 Task: Create Card Card0000000164 in Board Board0000000041 in Workspace WS0000000014 in Trello. Create Card Card0000000165 in Board Board0000000042 in Workspace WS0000000014 in Trello. Create Card Card0000000166 in Board Board0000000042 in Workspace WS0000000014 in Trello. Create Card Card0000000167 in Board Board0000000042 in Workspace WS0000000014 in Trello. Create Card Card0000000168 in Board Board0000000042 in Workspace WS0000000014 in Trello
Action: Mouse moved to (270, 323)
Screenshot: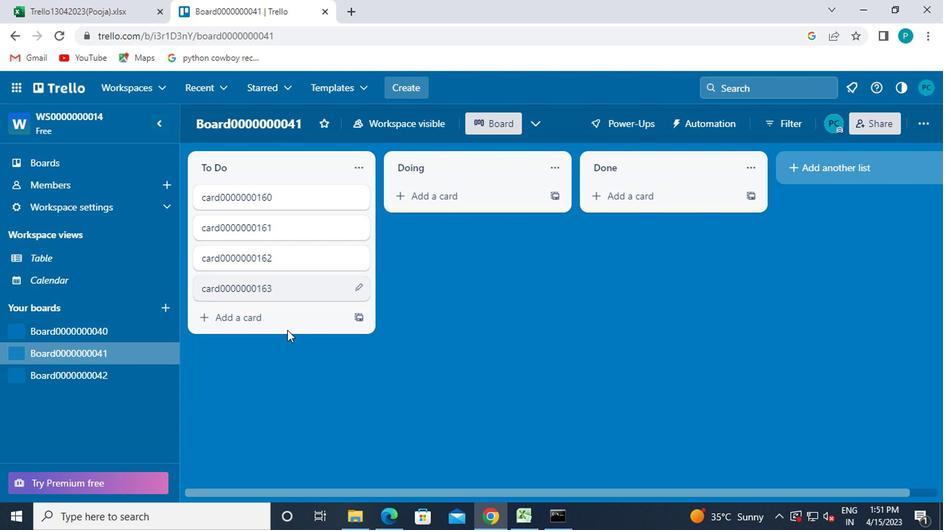 
Action: Mouse pressed left at (270, 323)
Screenshot: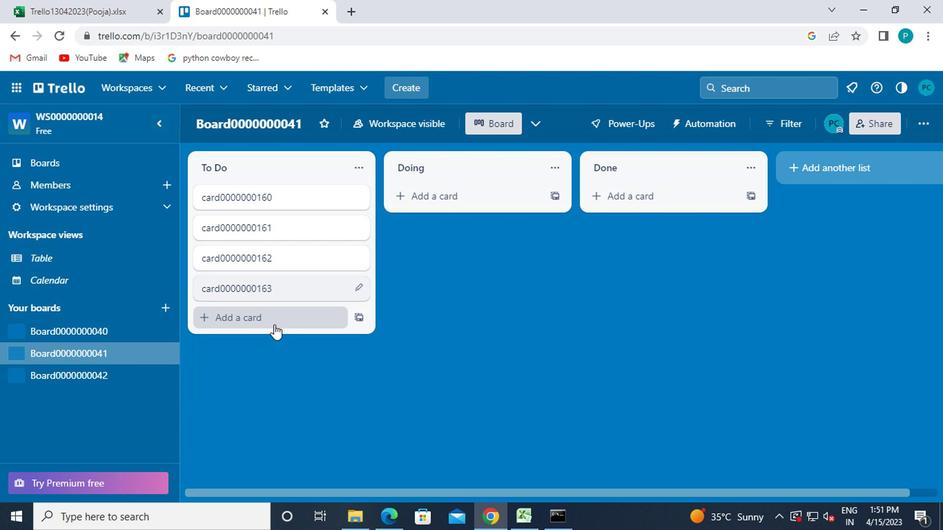 
Action: Mouse moved to (267, 322)
Screenshot: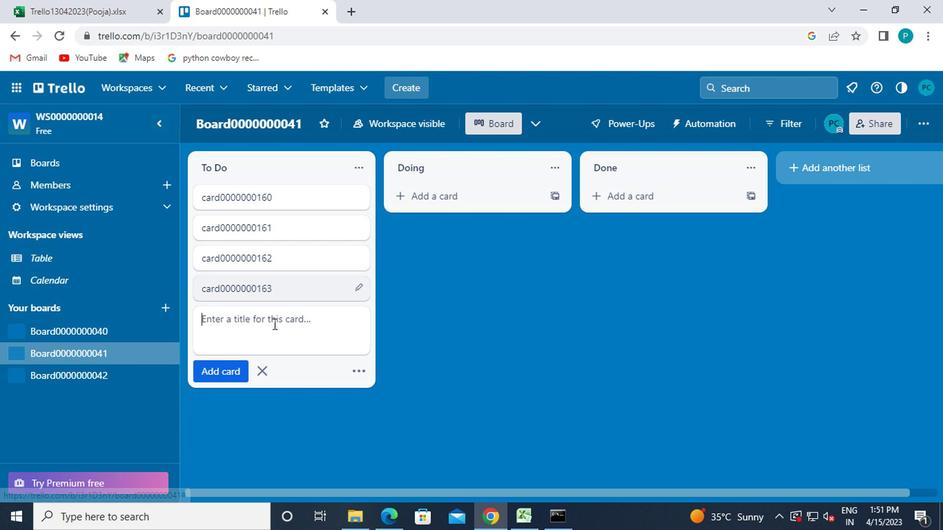 
Action: Mouse pressed left at (267, 322)
Screenshot: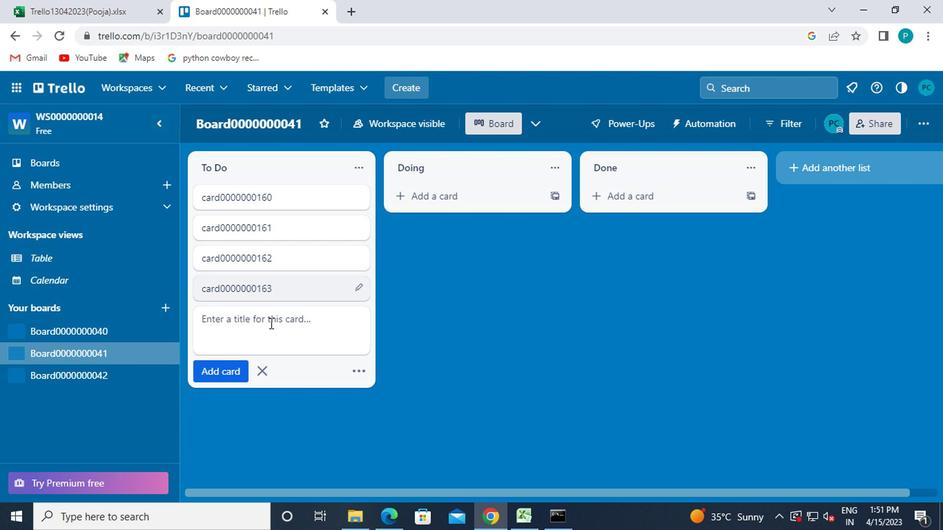 
Action: Mouse moved to (314, 319)
Screenshot: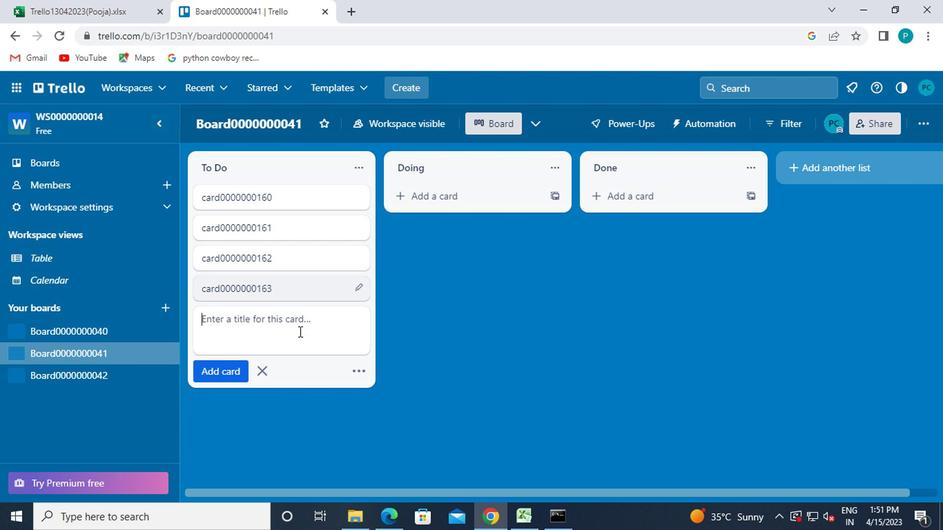 
Action: Key pressed card0000000164
Screenshot: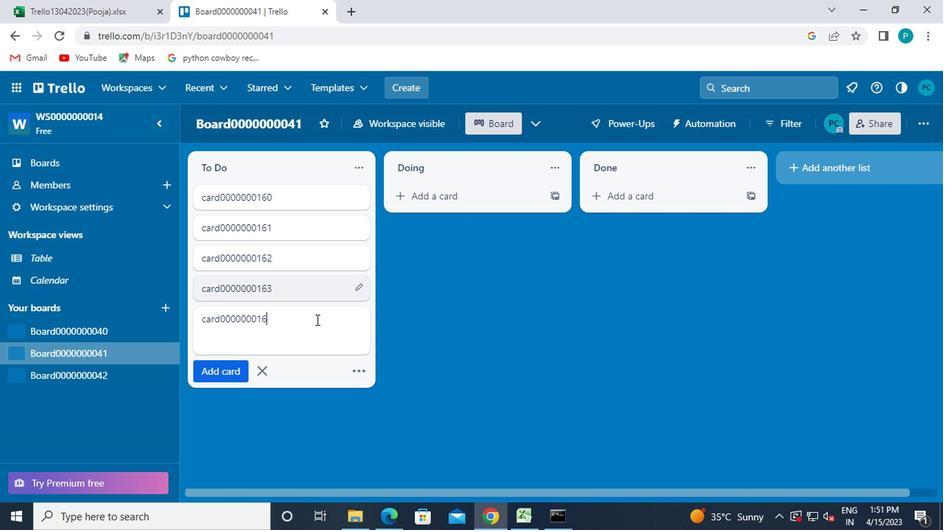 
Action: Mouse moved to (210, 371)
Screenshot: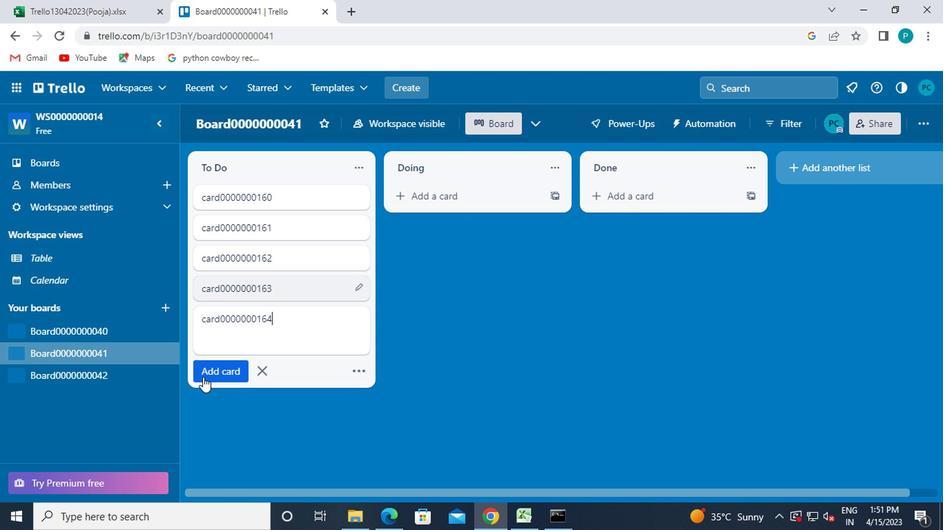 
Action: Mouse pressed left at (210, 371)
Screenshot: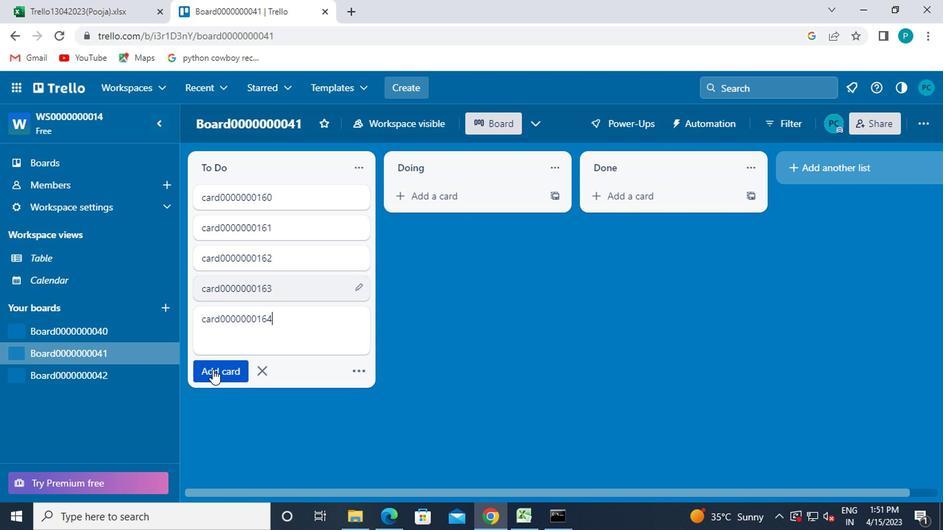 
Action: Mouse moved to (256, 402)
Screenshot: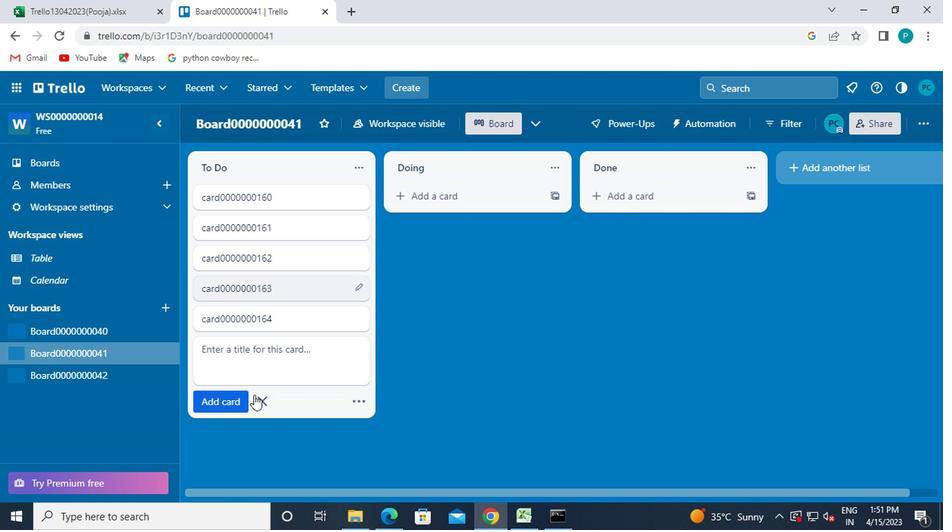 
Action: Mouse pressed left at (256, 402)
Screenshot: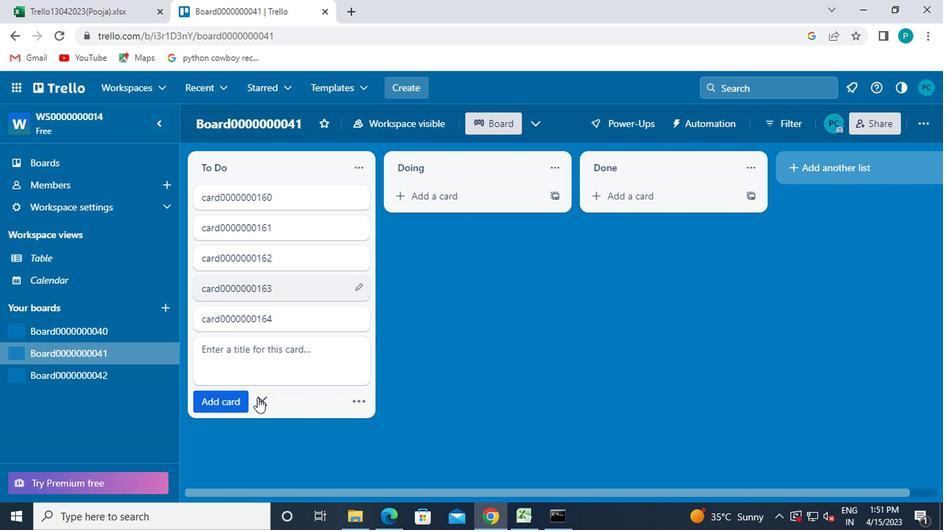 
Action: Mouse moved to (108, 382)
Screenshot: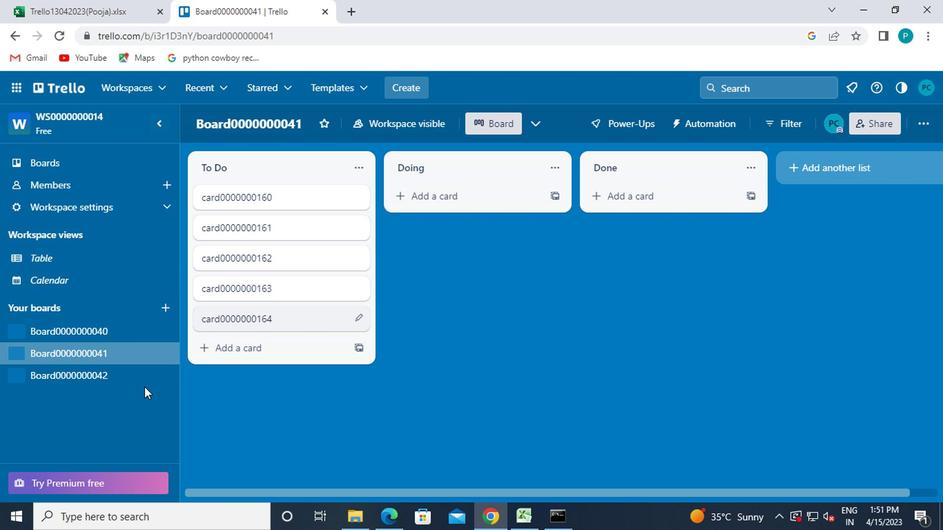 
Action: Mouse pressed left at (108, 382)
Screenshot: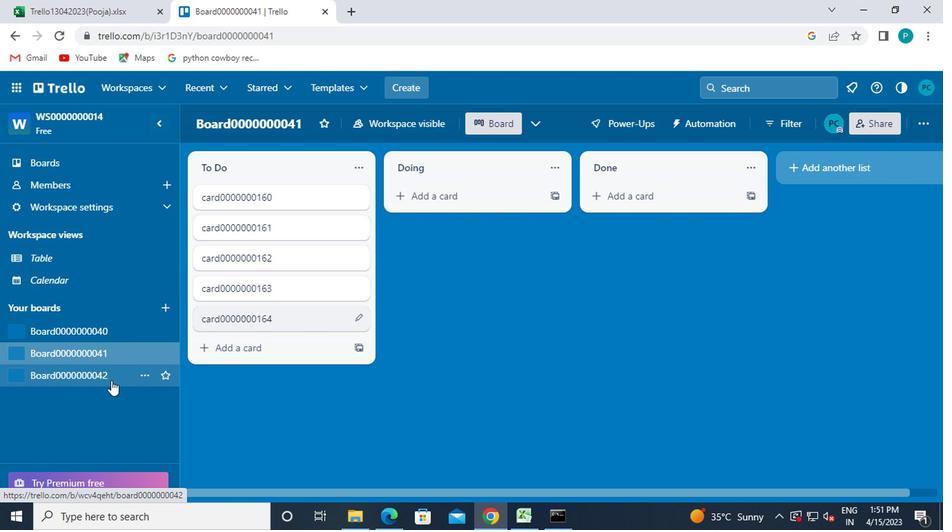 
Action: Mouse moved to (287, 217)
Screenshot: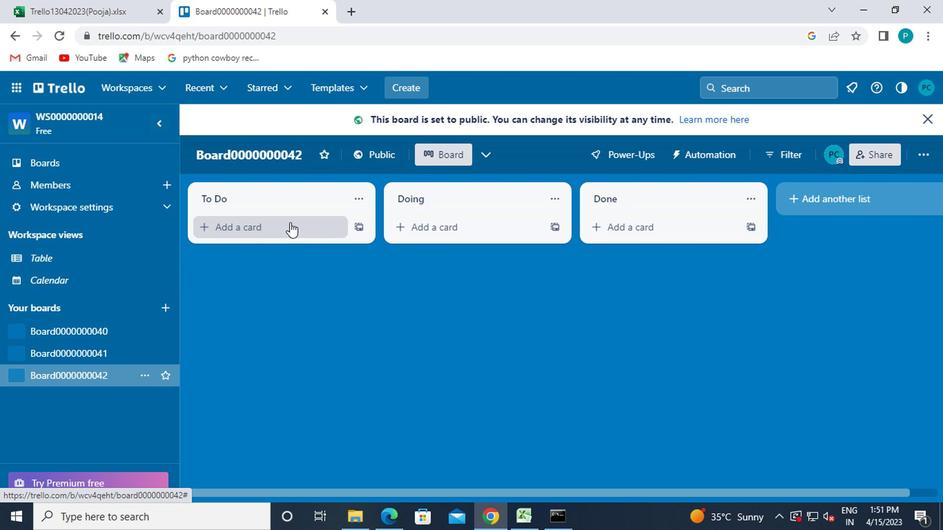 
Action: Mouse pressed left at (287, 217)
Screenshot: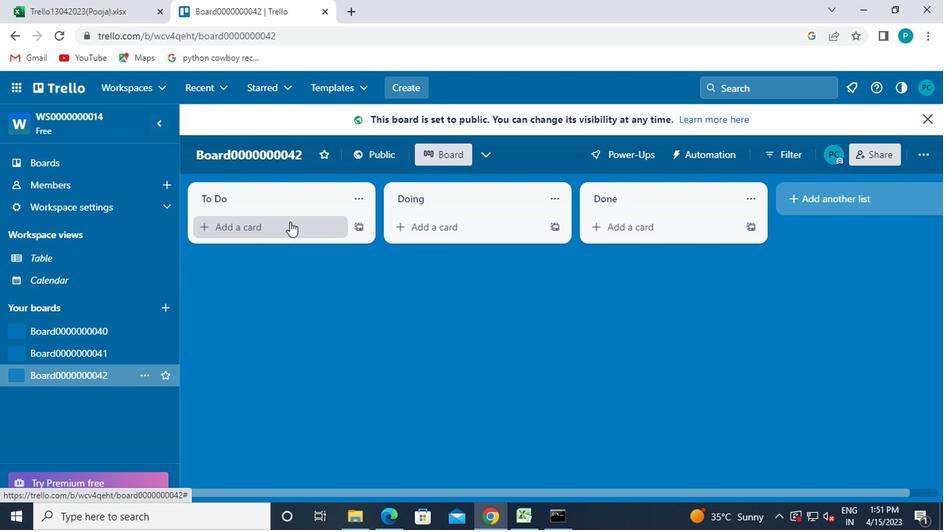 
Action: Key pressed card0000000165
Screenshot: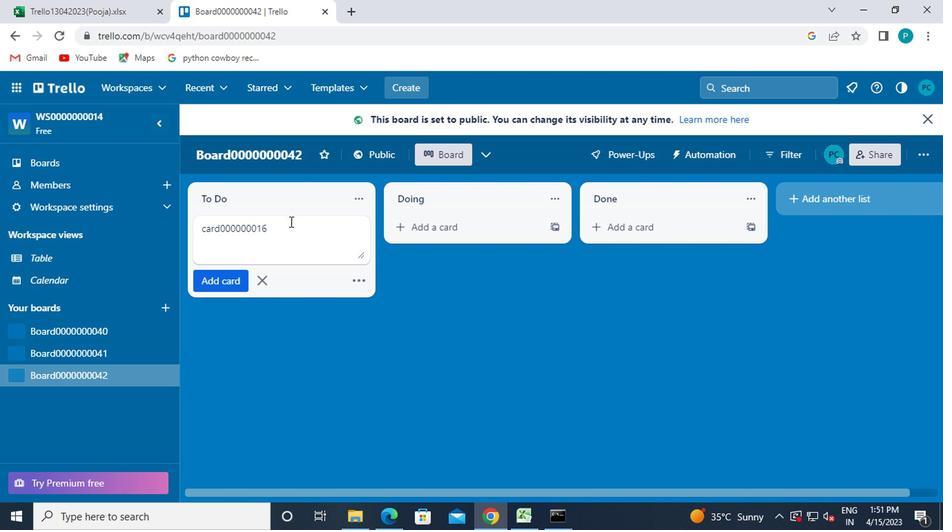 
Action: Mouse moved to (216, 274)
Screenshot: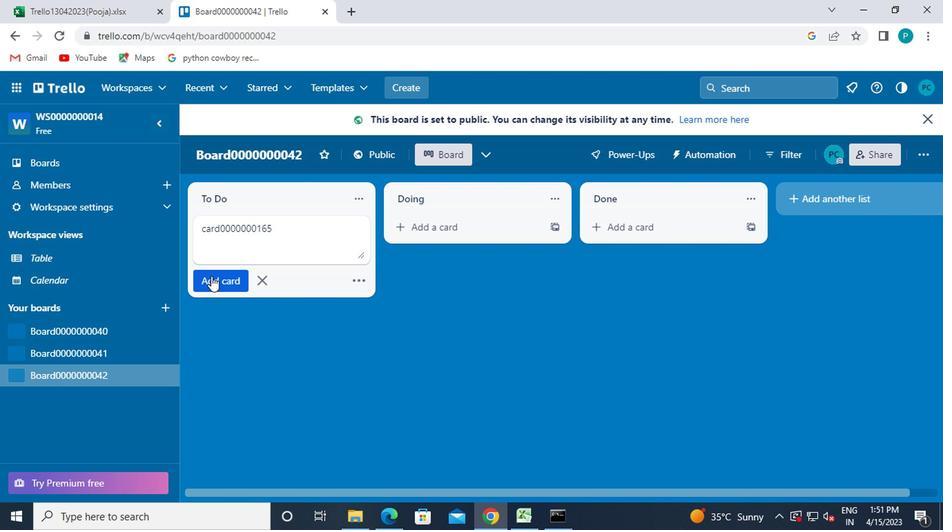 
Action: Mouse pressed left at (216, 274)
Screenshot: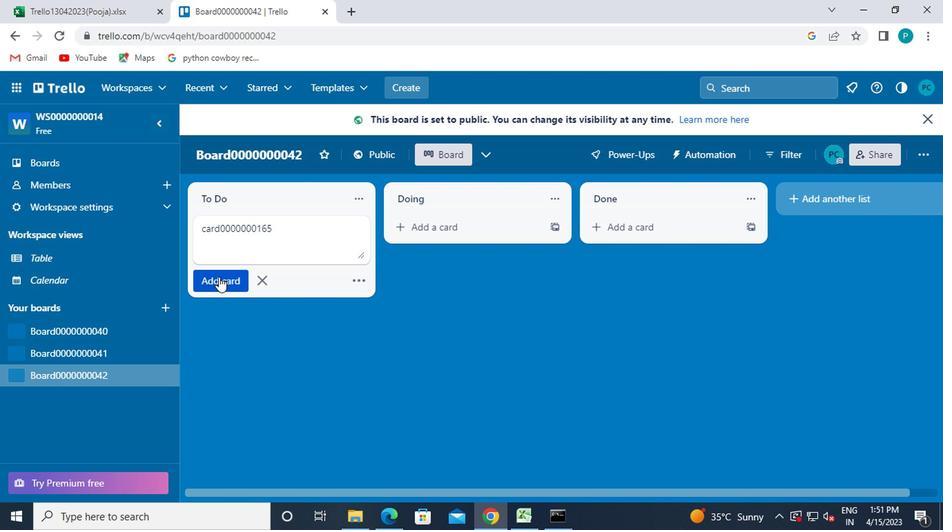 
Action: Key pressed card0000000166
Screenshot: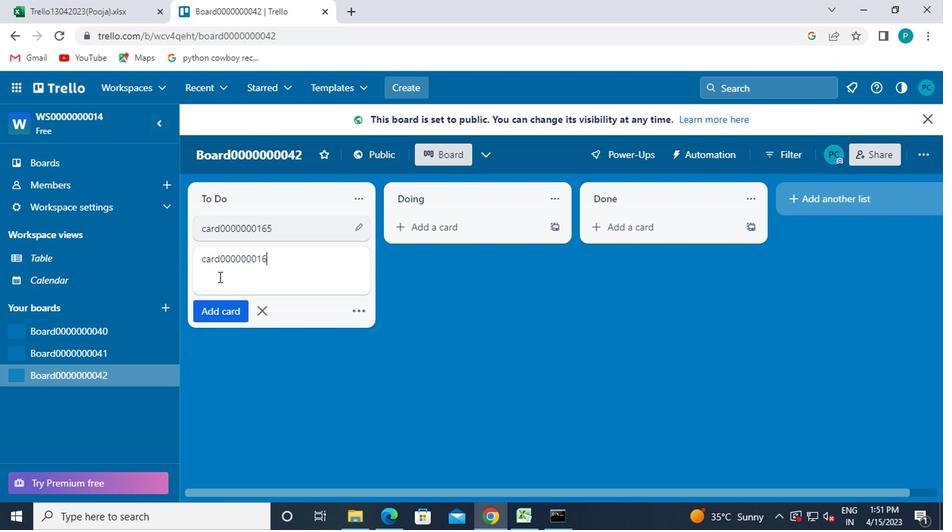 
Action: Mouse moved to (231, 322)
Screenshot: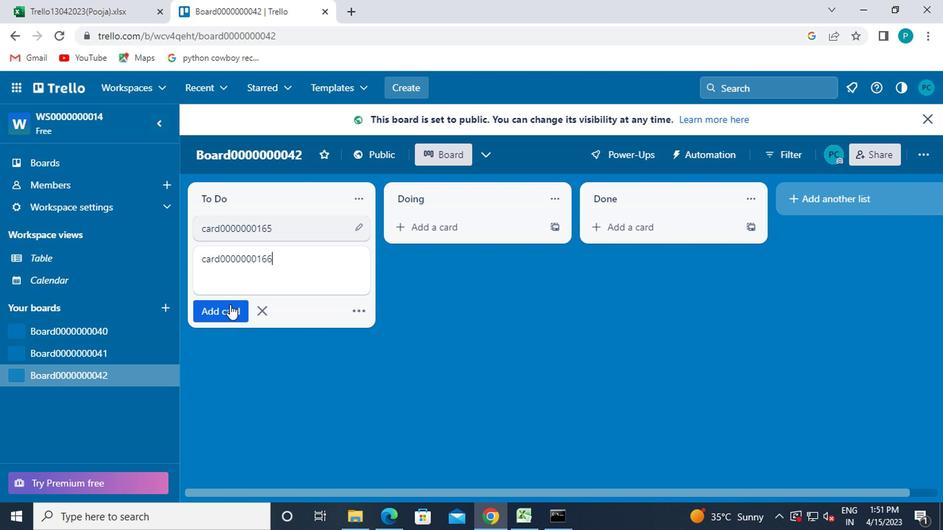 
Action: Mouse pressed left at (231, 322)
Screenshot: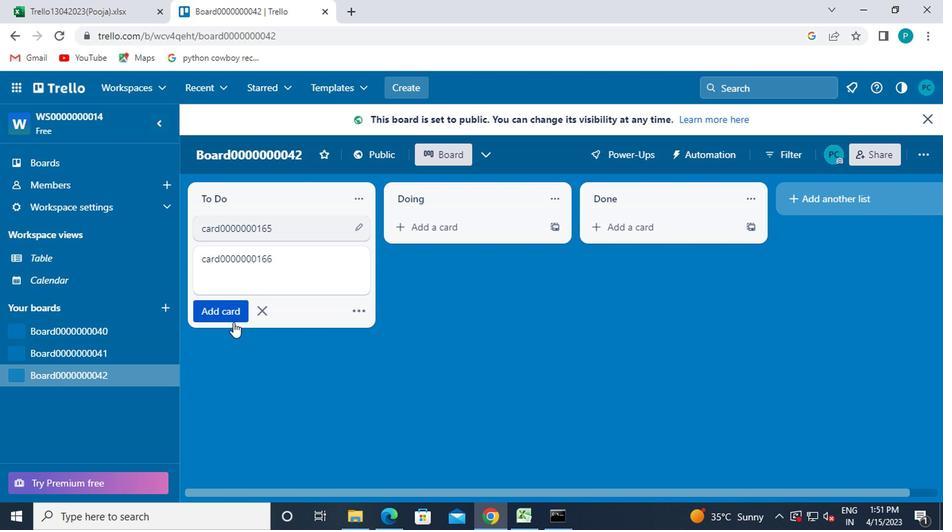
Action: Mouse moved to (203, 290)
Screenshot: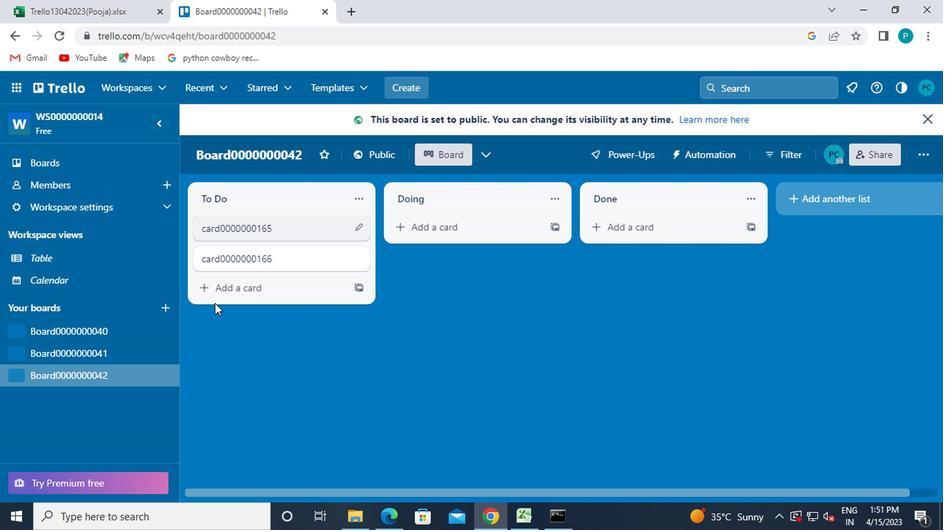 
Action: Mouse pressed left at (203, 290)
Screenshot: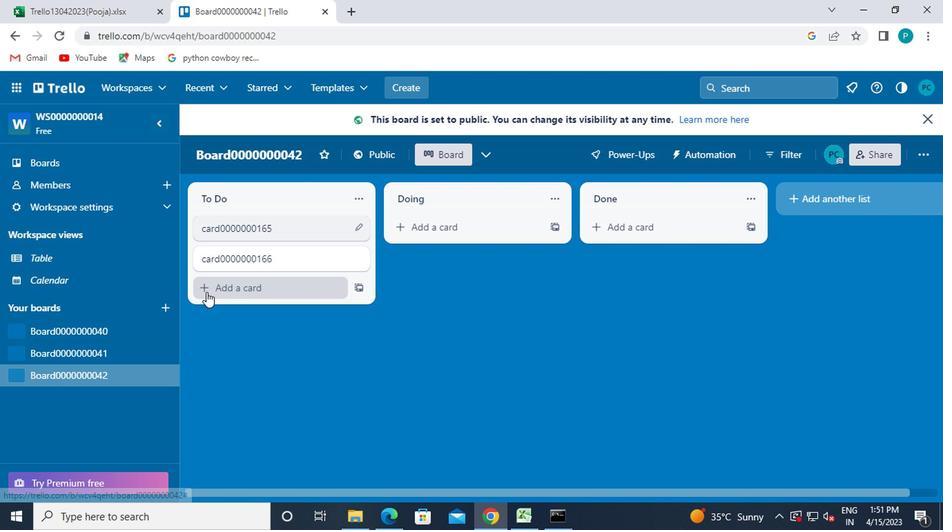 
Action: Mouse moved to (217, 296)
Screenshot: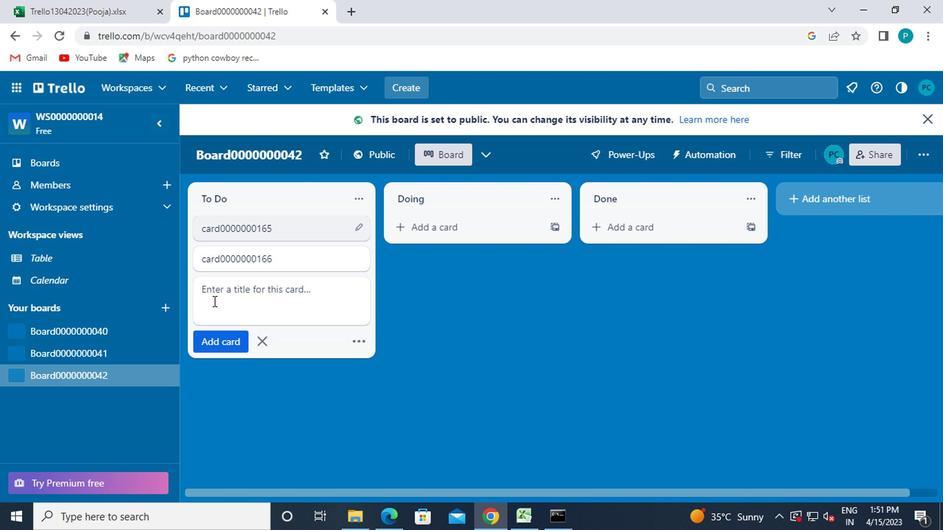 
Action: Key pressed card0000000167
Screenshot: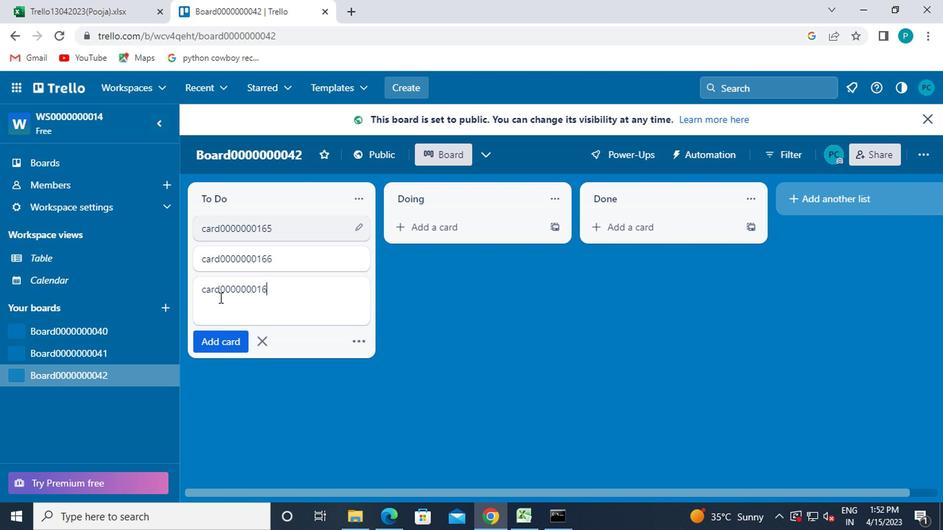 
Action: Mouse moved to (204, 347)
Screenshot: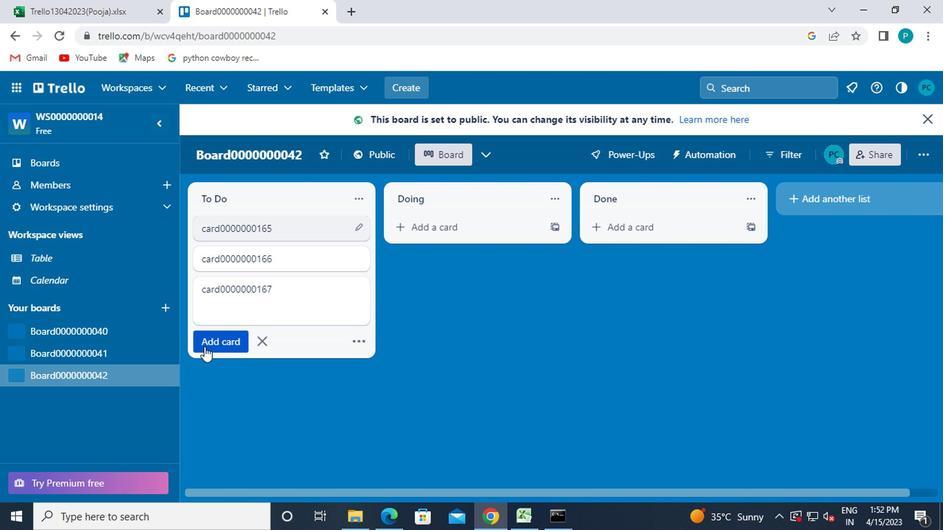 
Action: Mouse pressed left at (204, 347)
Screenshot: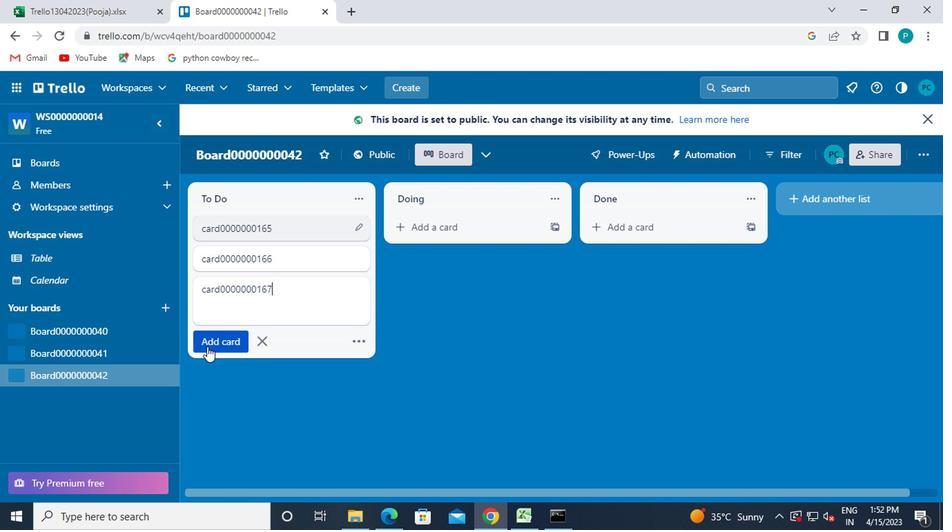 
Action: Mouse moved to (208, 346)
Screenshot: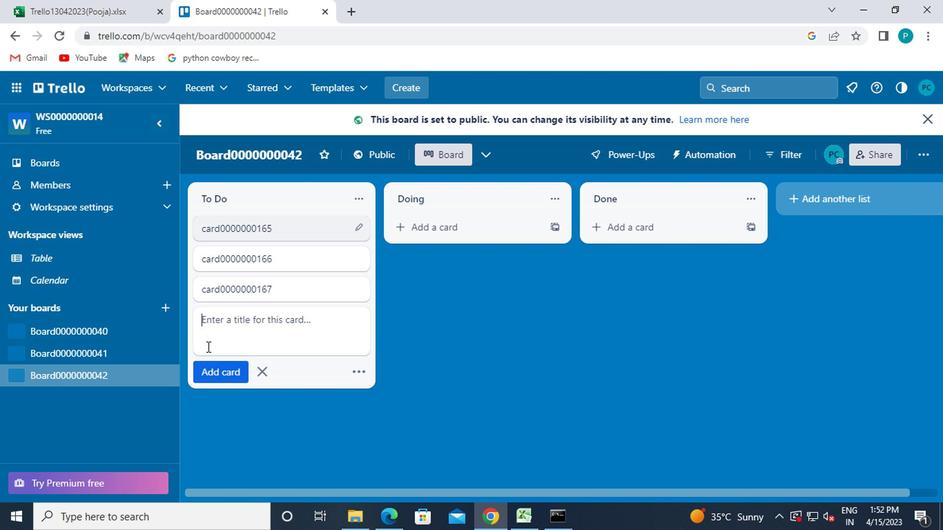 
Action: Key pressed card0000000168
Screenshot: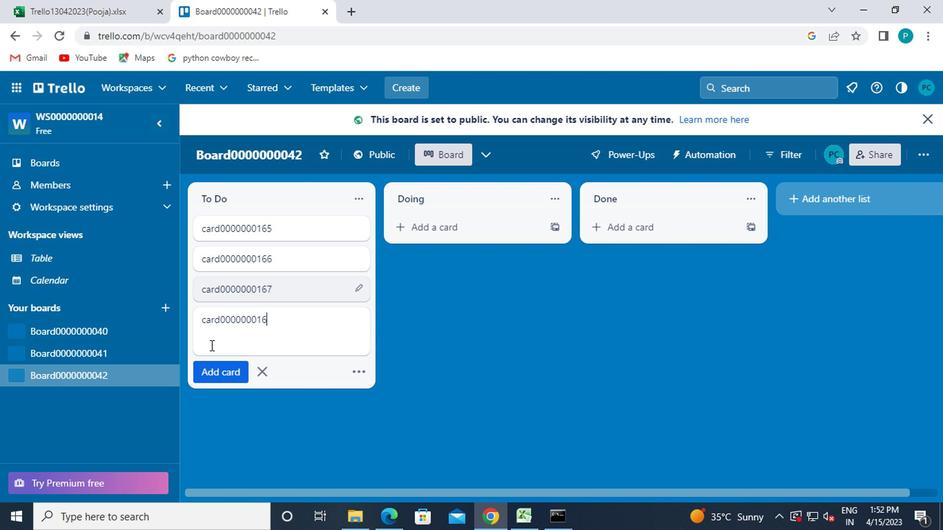 
Action: Mouse moved to (220, 365)
Screenshot: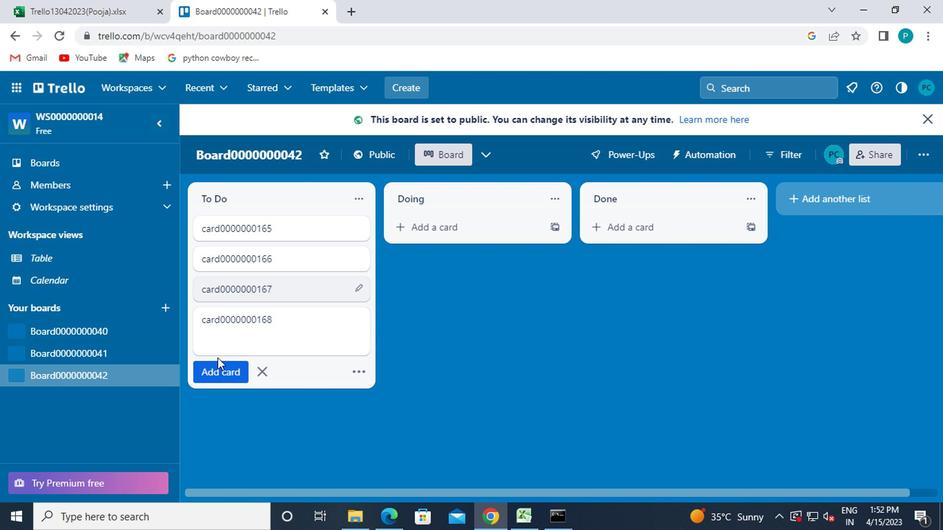 
Action: Mouse pressed left at (220, 365)
Screenshot: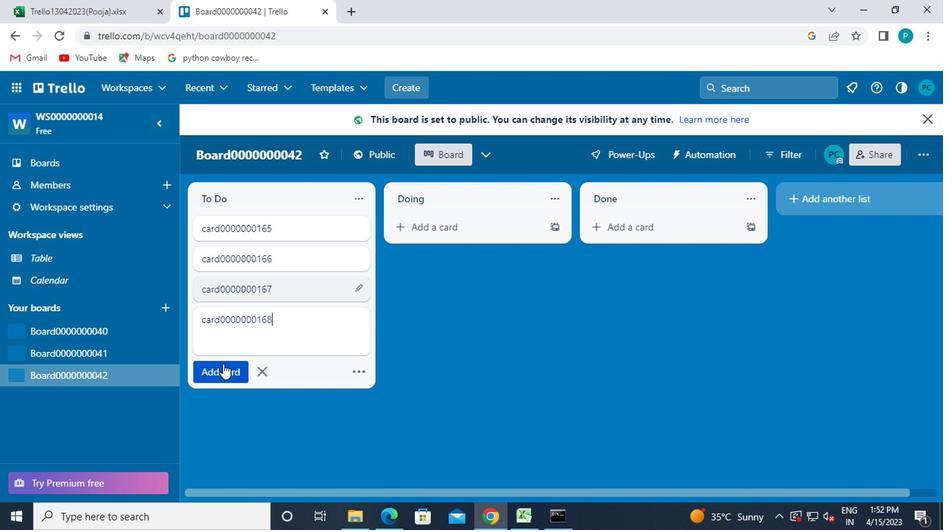 
Action: Mouse moved to (253, 400)
Screenshot: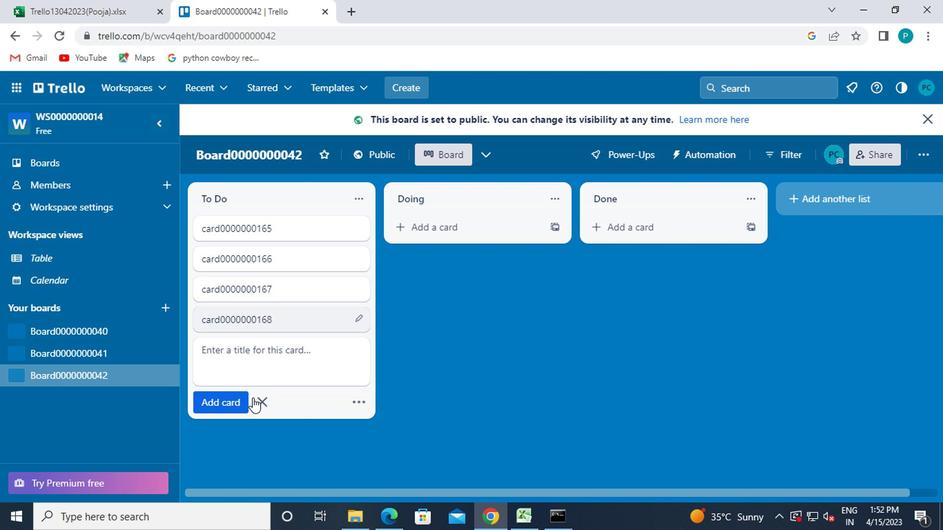 
Action: Mouse pressed left at (253, 400)
Screenshot: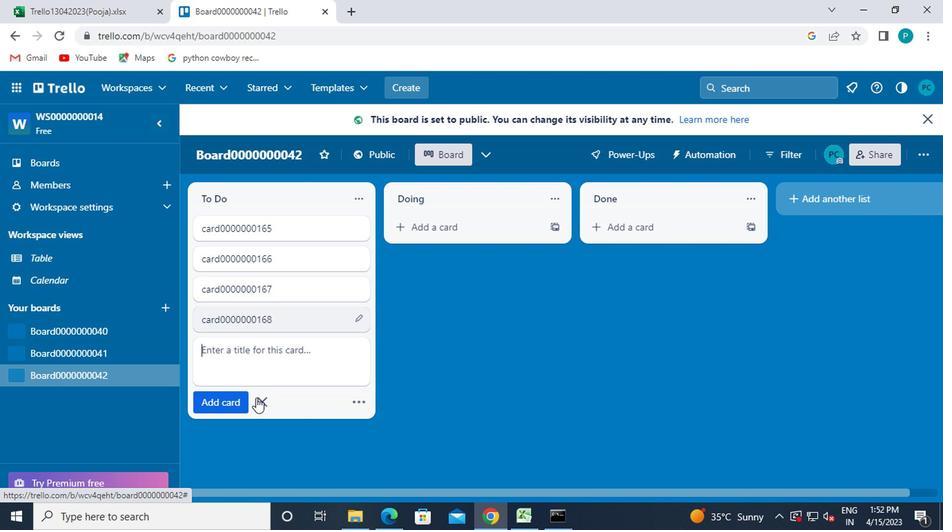
Action: Mouse moved to (312, 414)
Screenshot: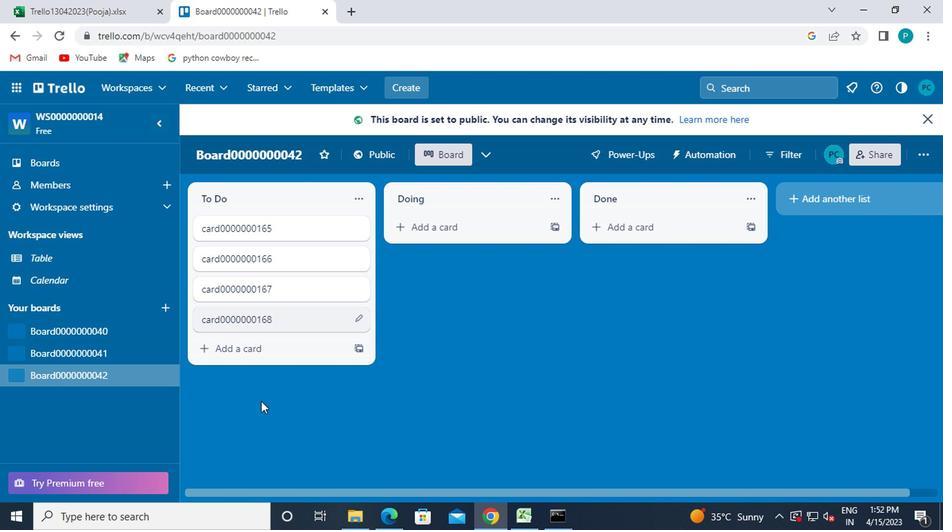 
